 Task: Change theme to streamline.
Action: Mouse moved to (114, 84)
Screenshot: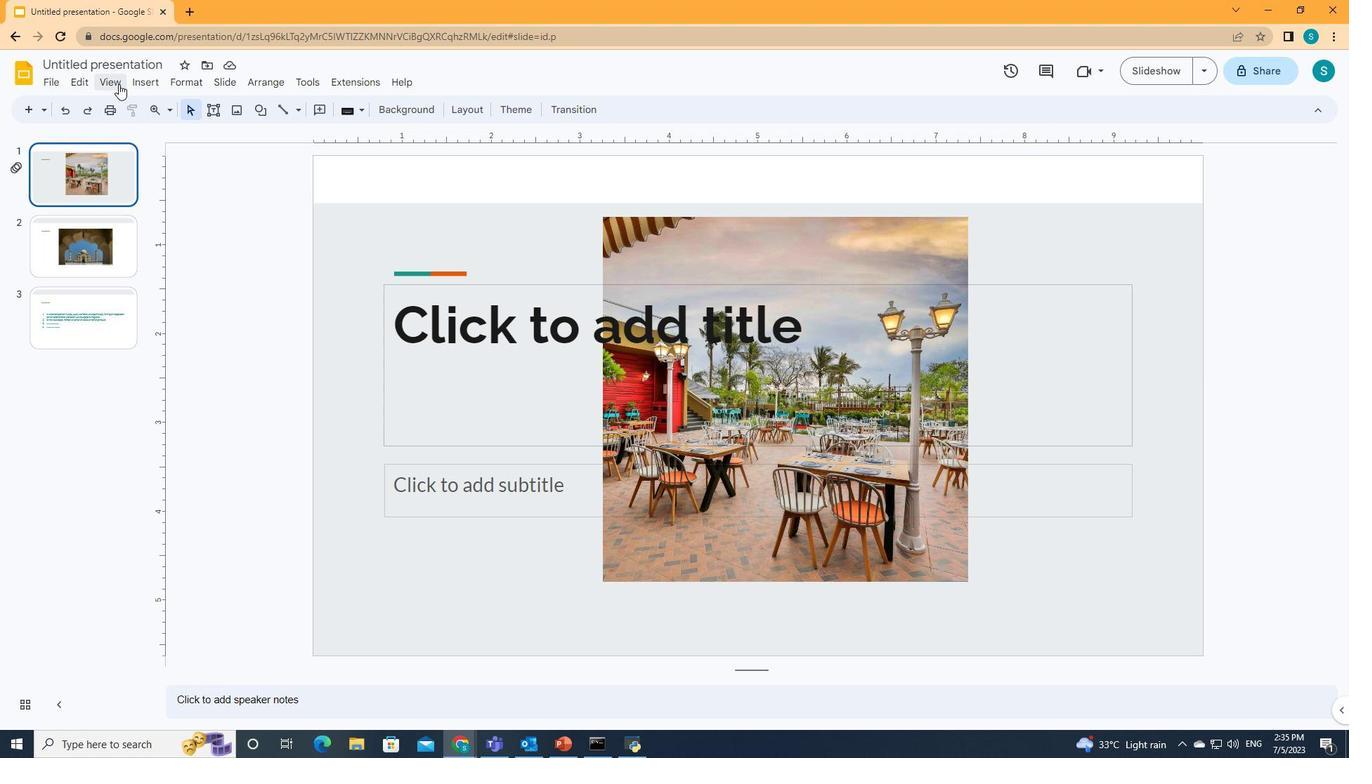 
Action: Mouse pressed left at (114, 84)
Screenshot: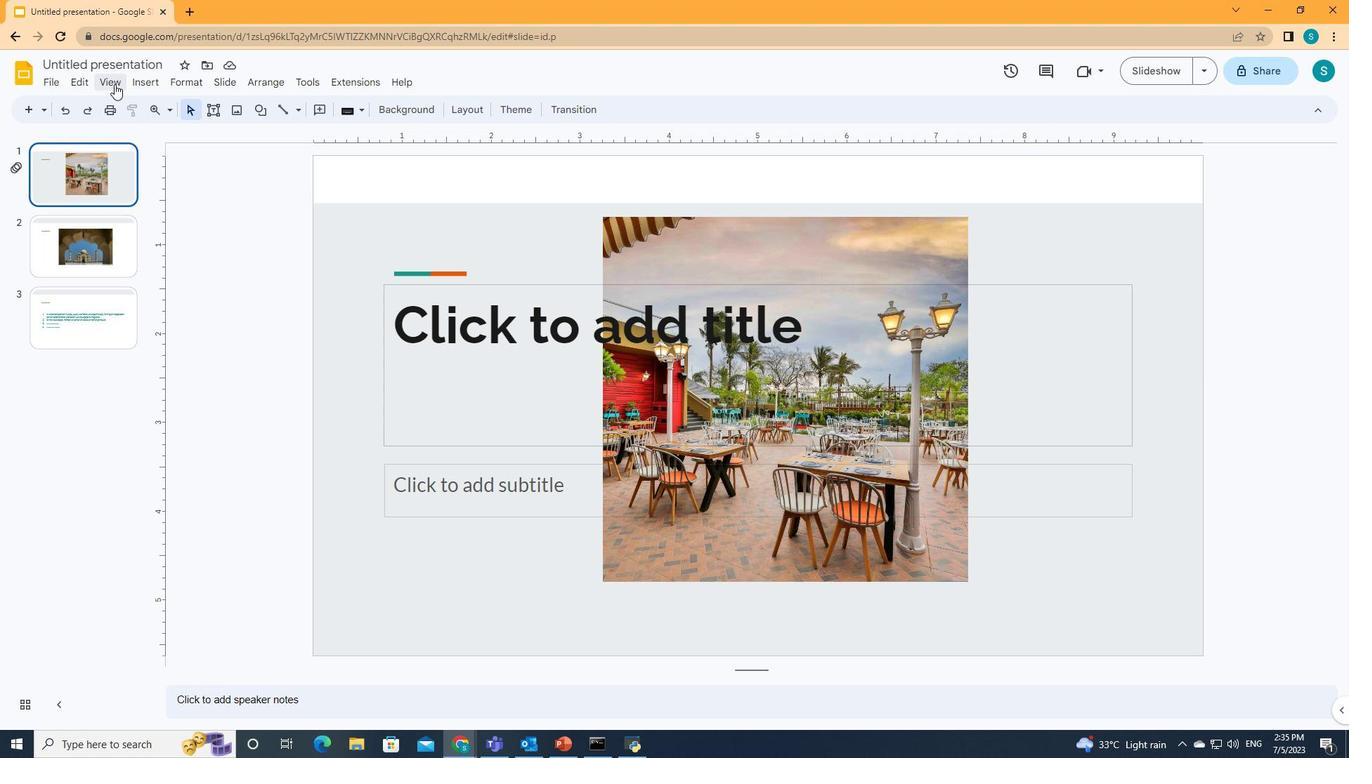 
Action: Mouse moved to (138, 153)
Screenshot: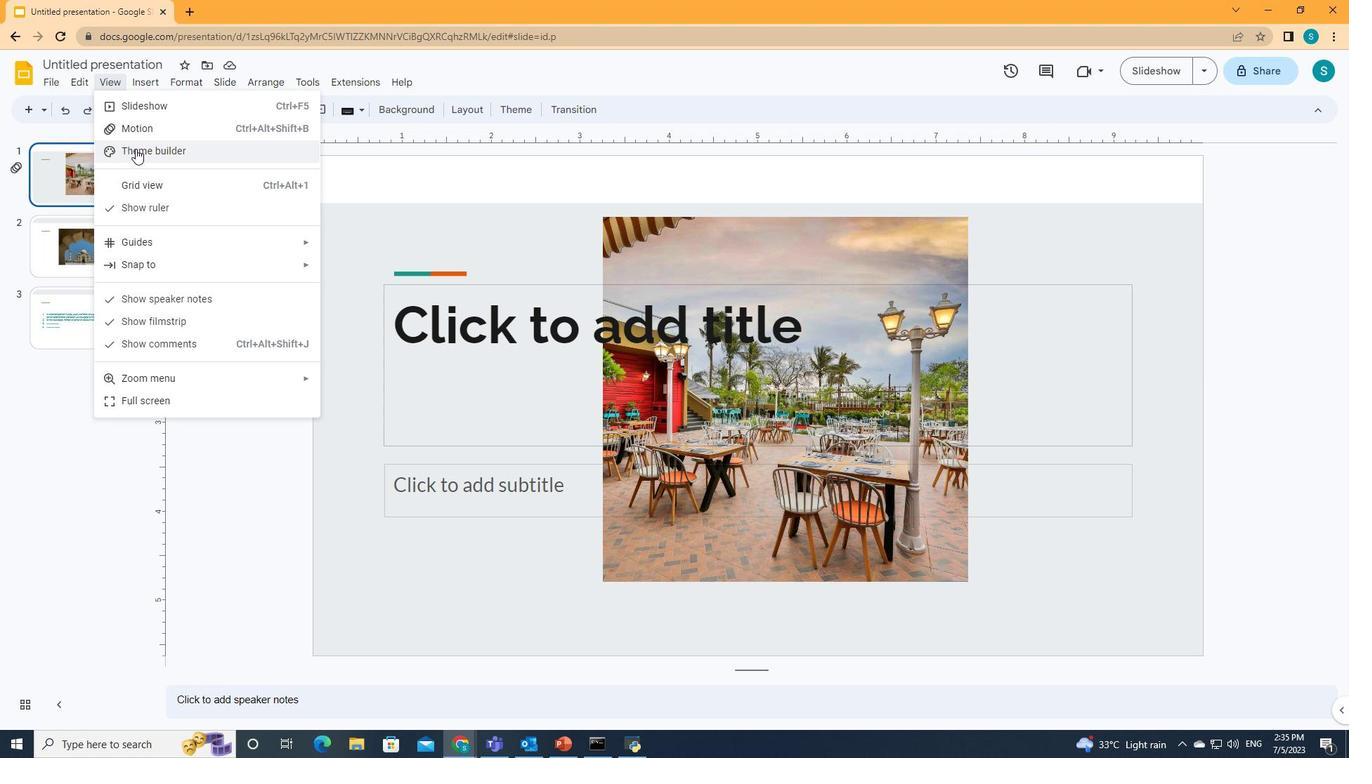 
Action: Mouse pressed left at (138, 153)
Screenshot: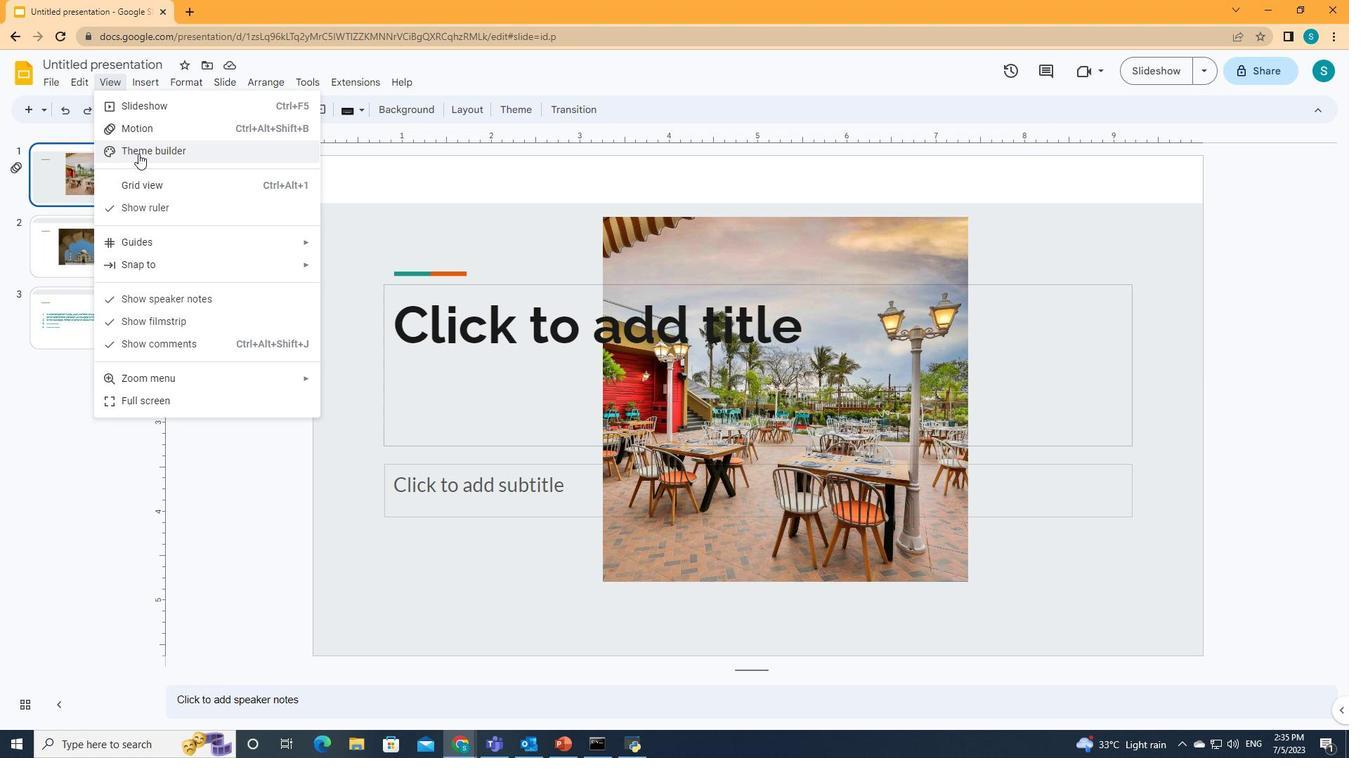 
Action: Mouse moved to (243, 138)
Screenshot: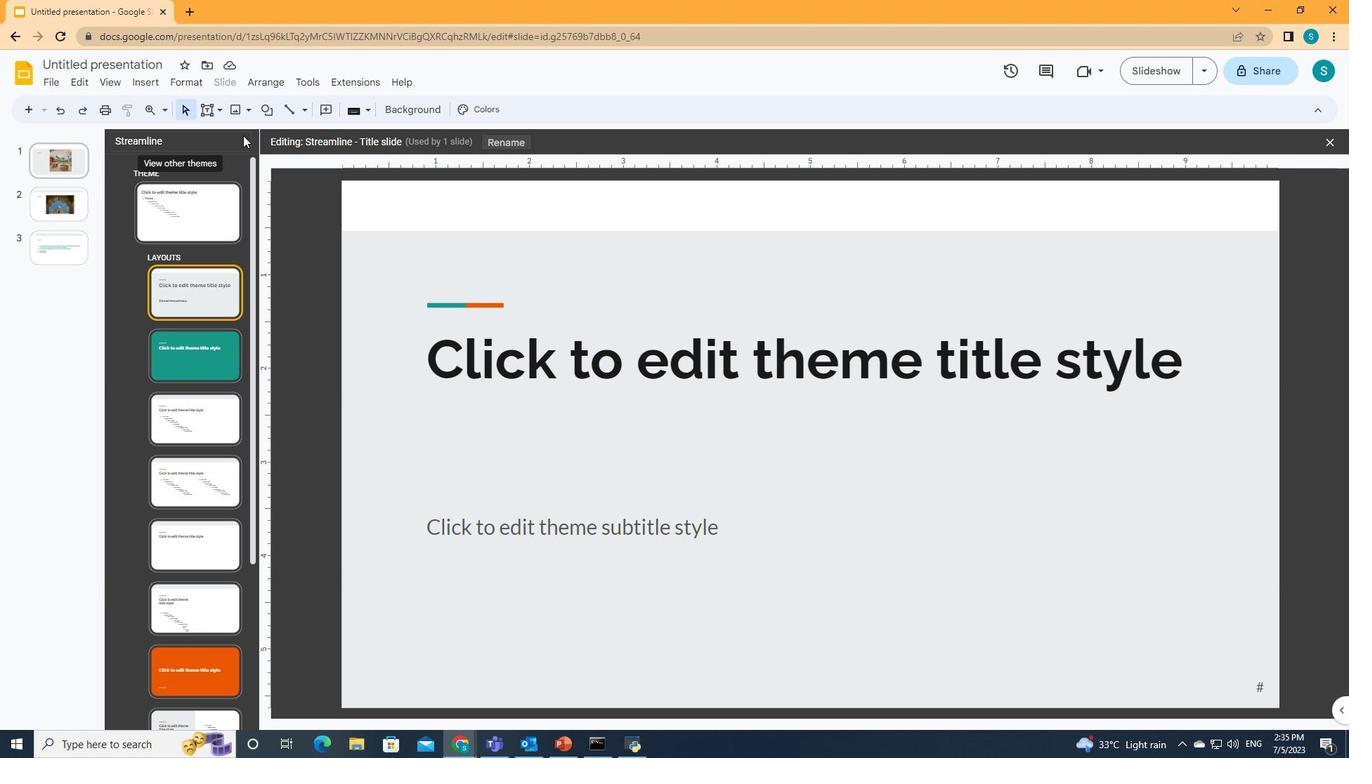 
Action: Mouse pressed left at (243, 138)
Screenshot: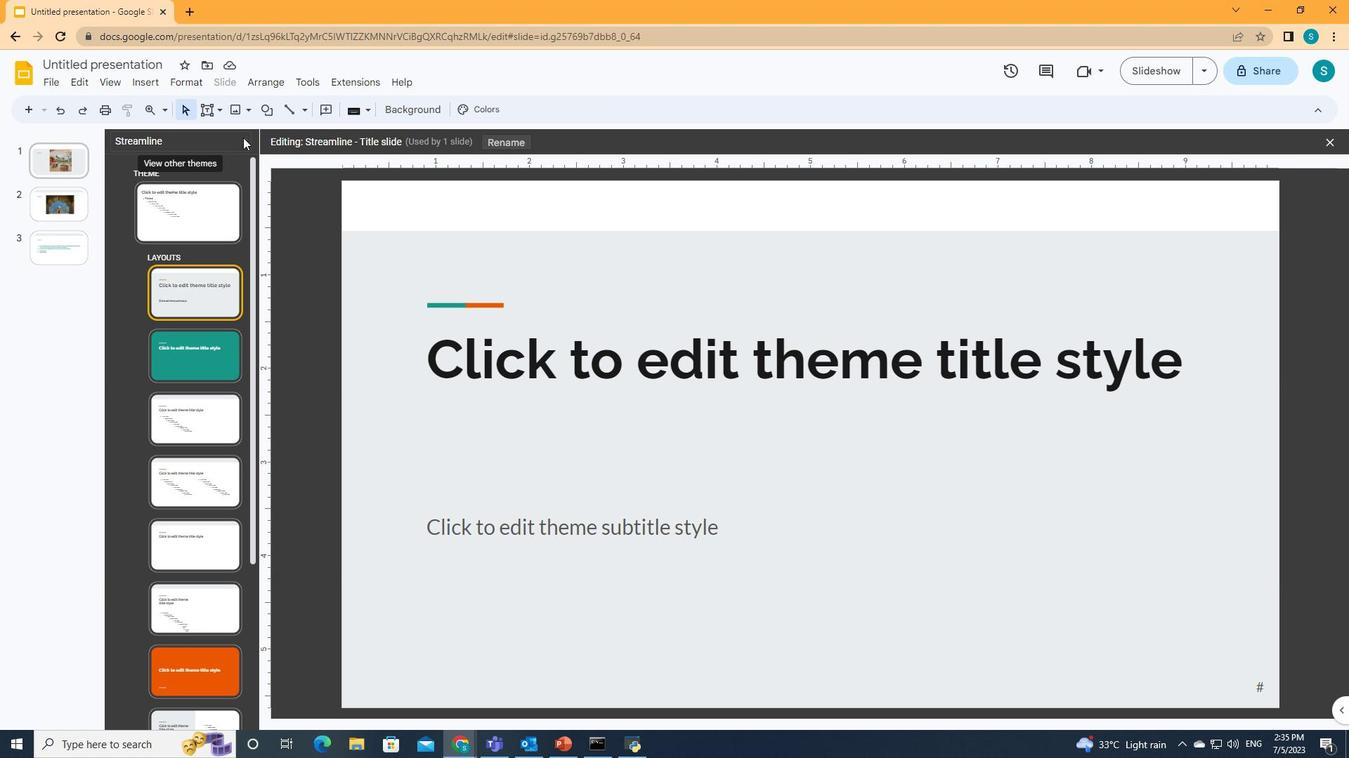 
Action: Mouse moved to (130, 138)
Screenshot: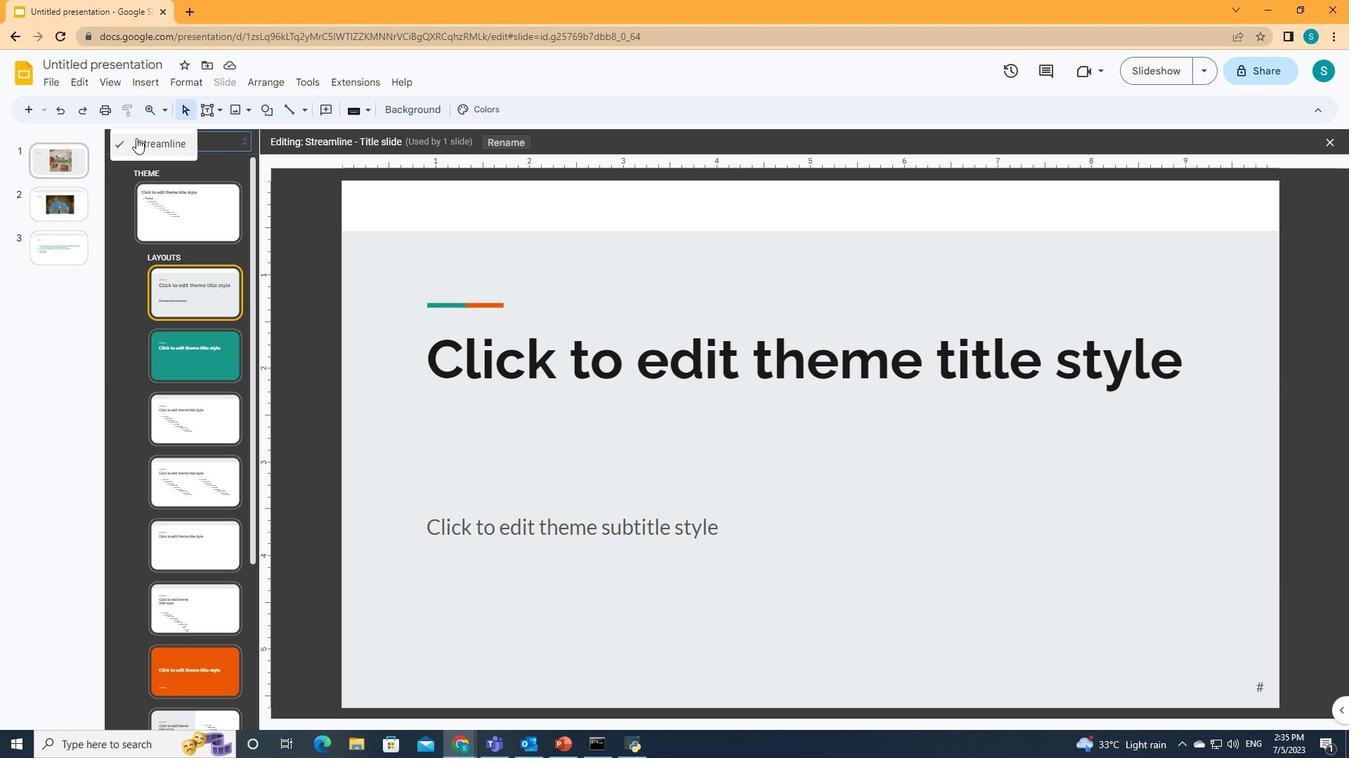 
Action: Mouse pressed left at (130, 138)
Screenshot: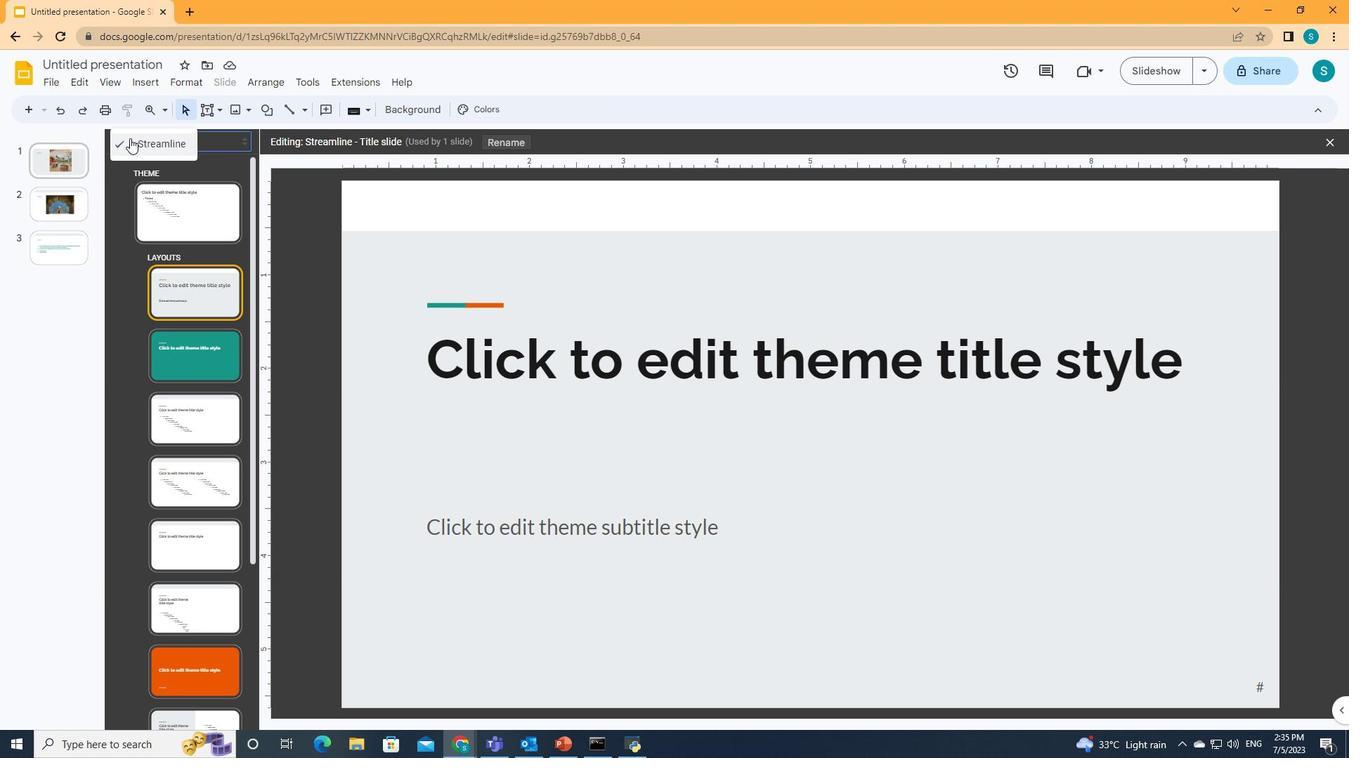 
